 Task: Choose visibility "Public".
Action: Mouse moved to (528, 481)
Screenshot: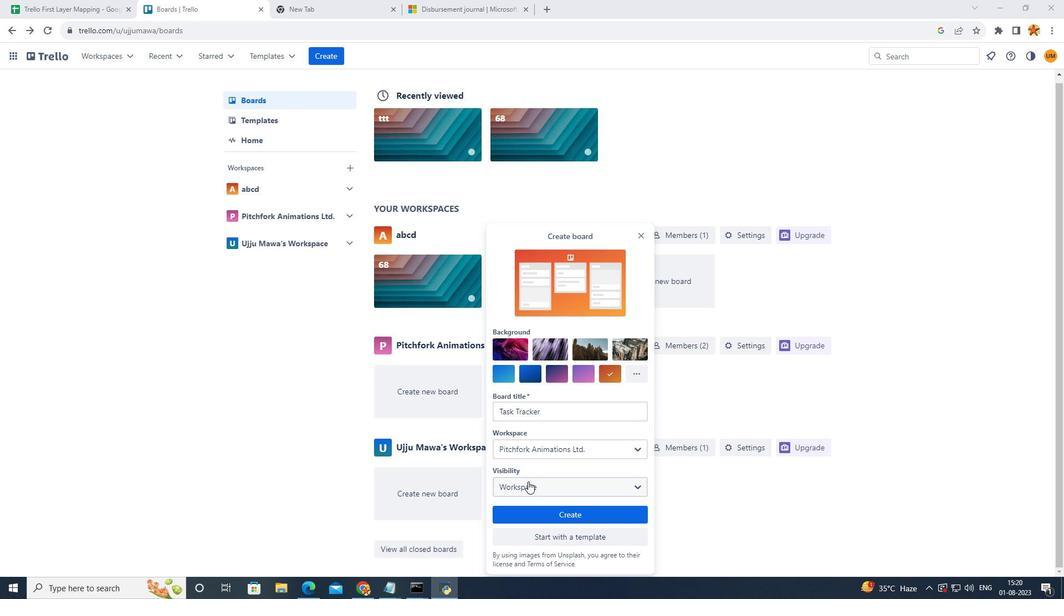 
Action: Mouse pressed left at (528, 481)
Screenshot: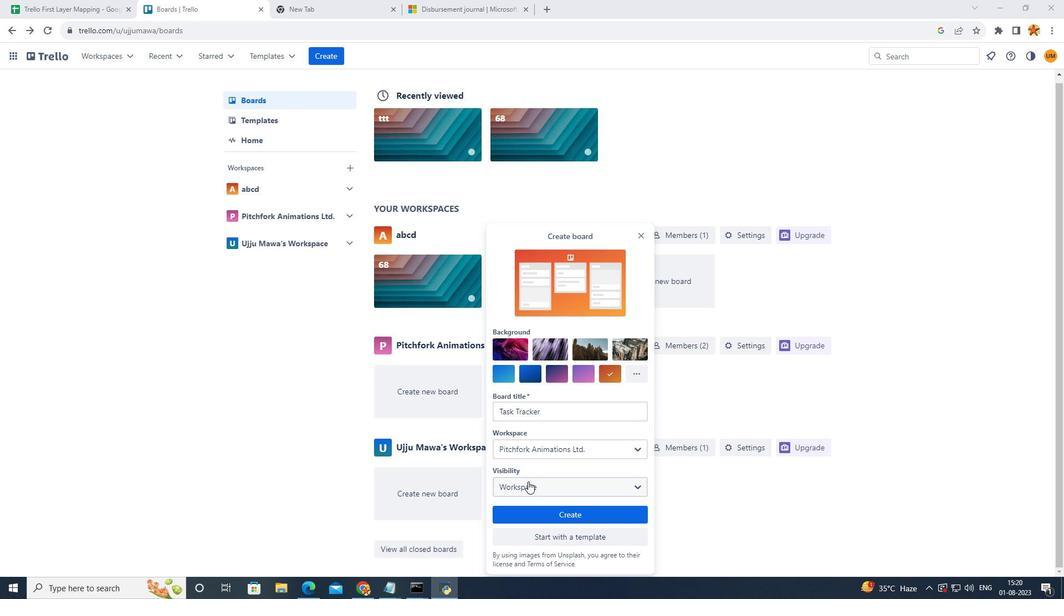 
Action: Mouse moved to (541, 437)
Screenshot: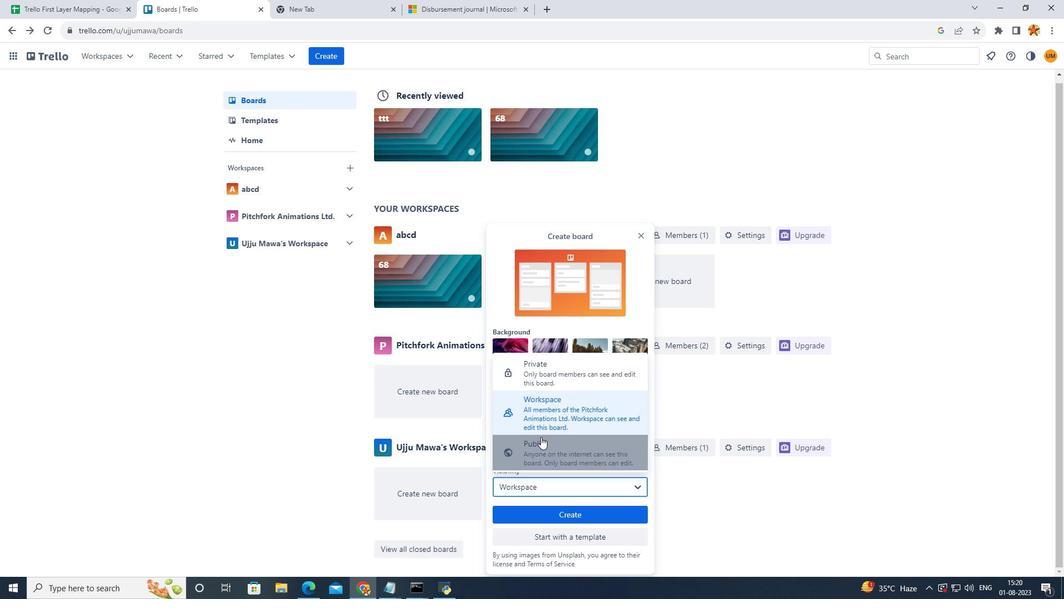 
Action: Mouse pressed left at (541, 437)
Screenshot: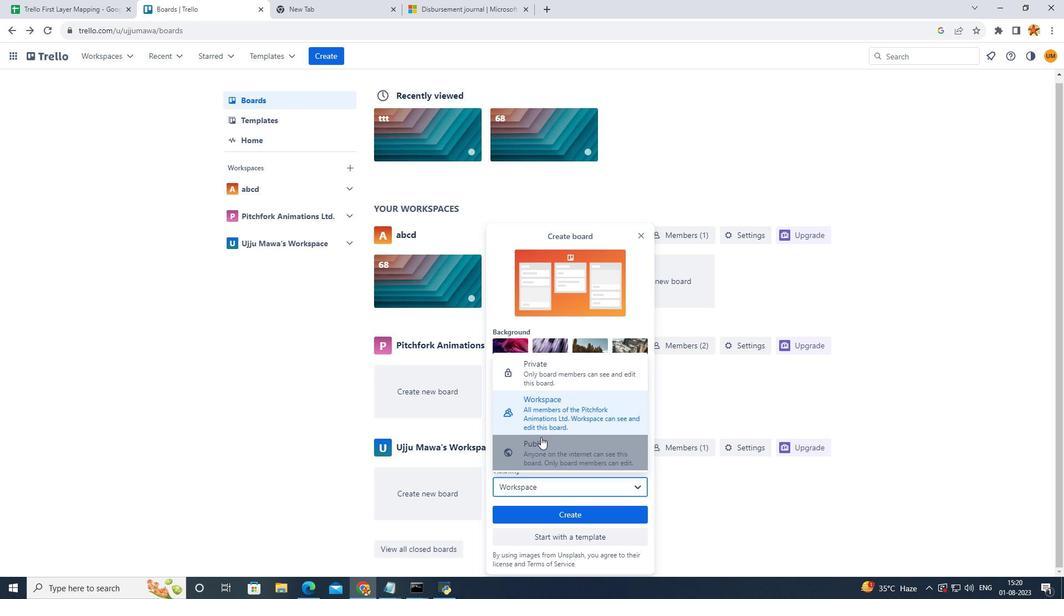 
Action: Mouse moved to (534, 454)
Screenshot: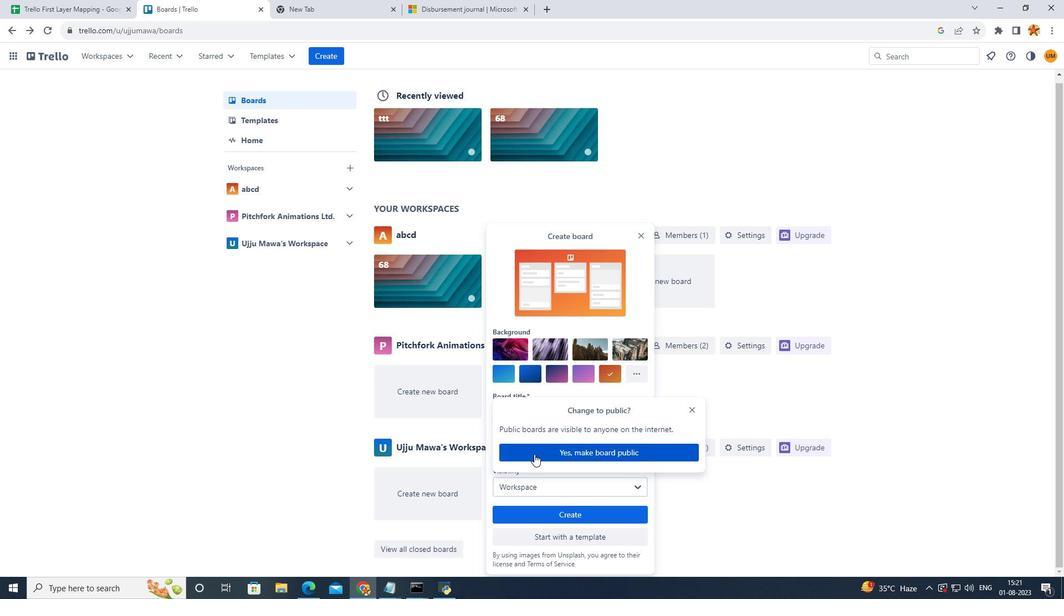 
Action: Mouse pressed left at (534, 454)
Screenshot: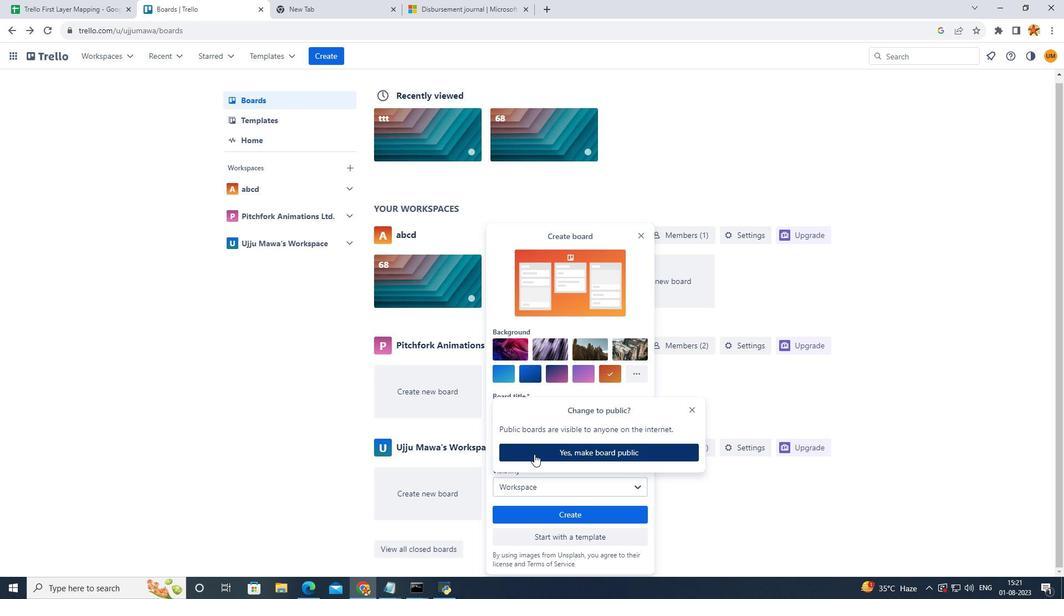 
